 Task: Use the formula "FACT" in spreadsheet "Project protfolio".
Action: Mouse moved to (104, 65)
Screenshot: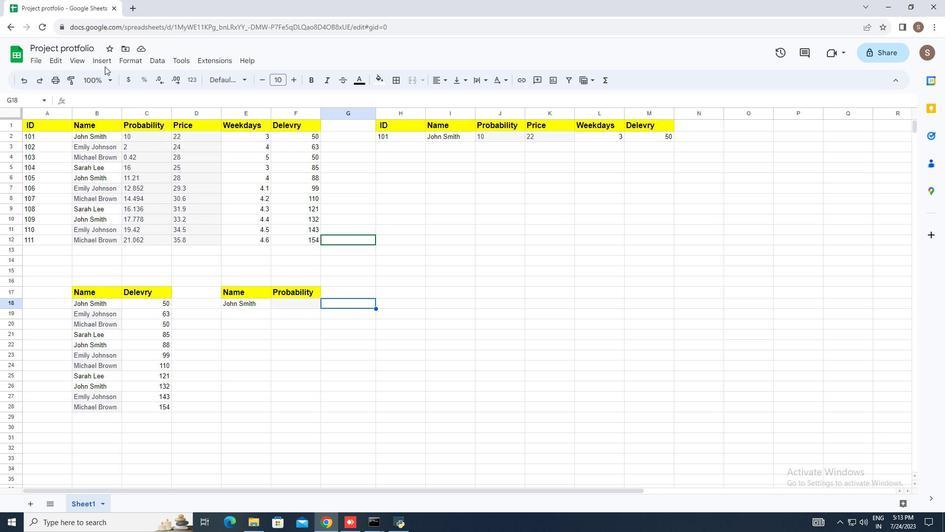 
Action: Mouse pressed left at (104, 65)
Screenshot: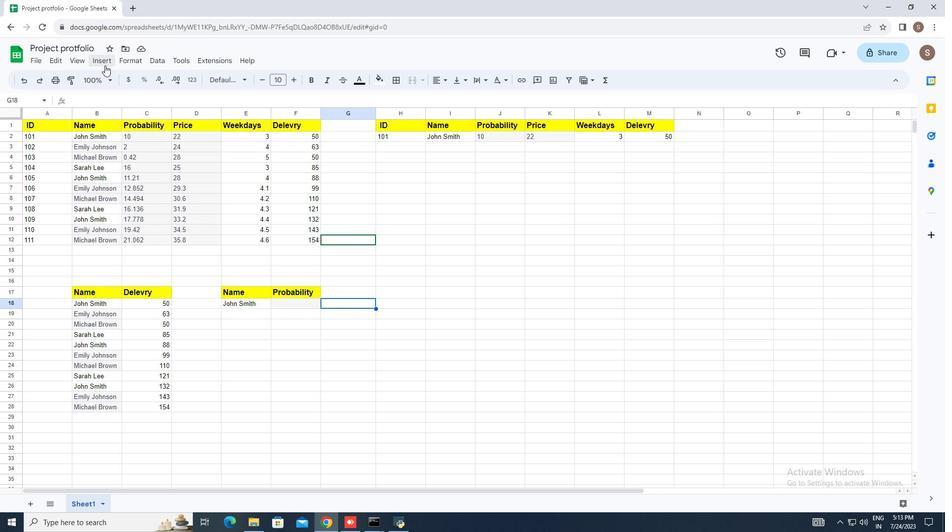 
Action: Mouse moved to (169, 241)
Screenshot: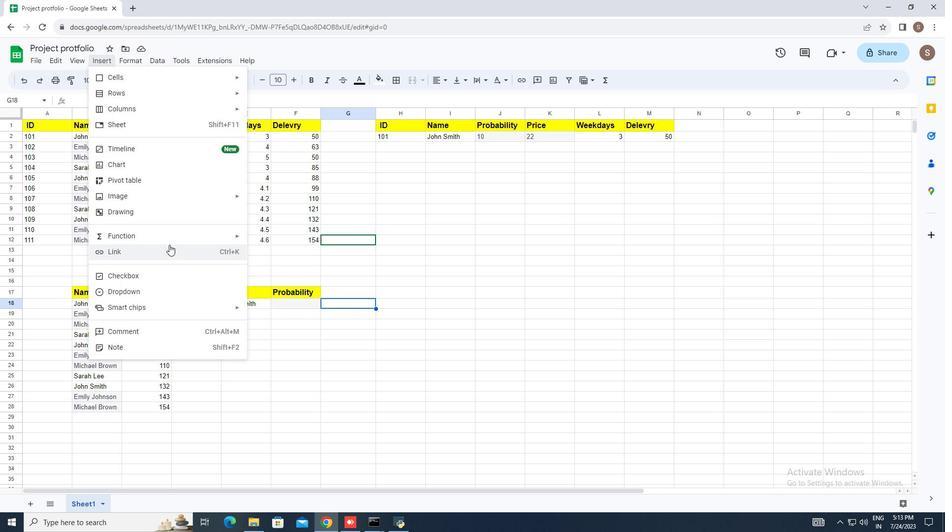 
Action: Mouse pressed left at (169, 241)
Screenshot: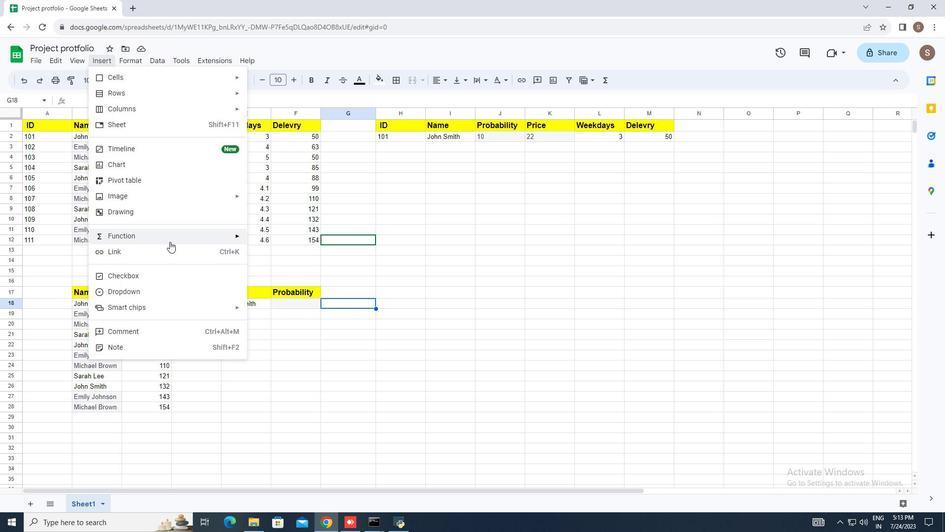 
Action: Mouse moved to (283, 223)
Screenshot: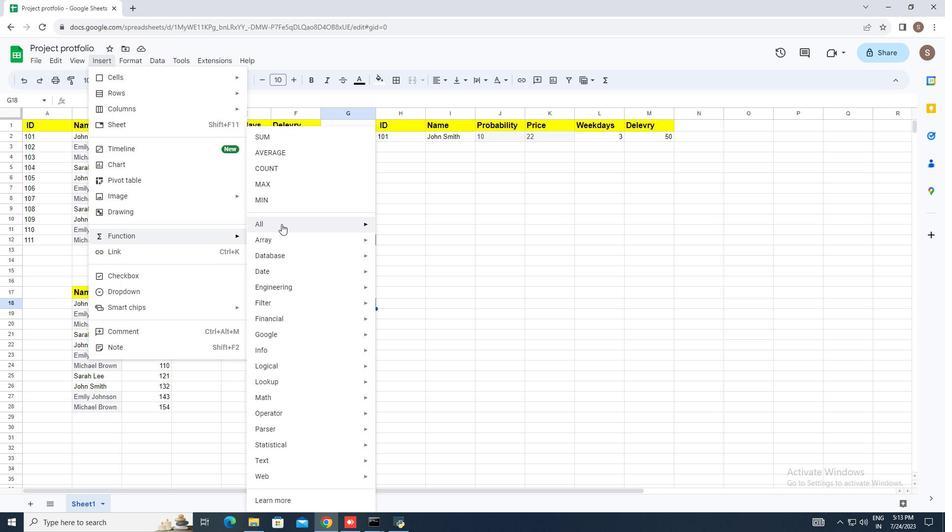 
Action: Mouse pressed left at (283, 223)
Screenshot: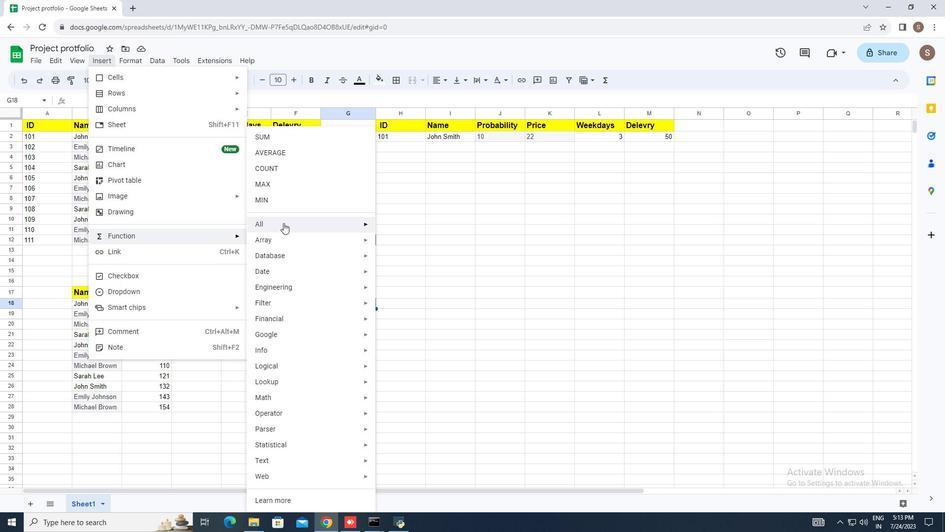 
Action: Mouse moved to (418, 383)
Screenshot: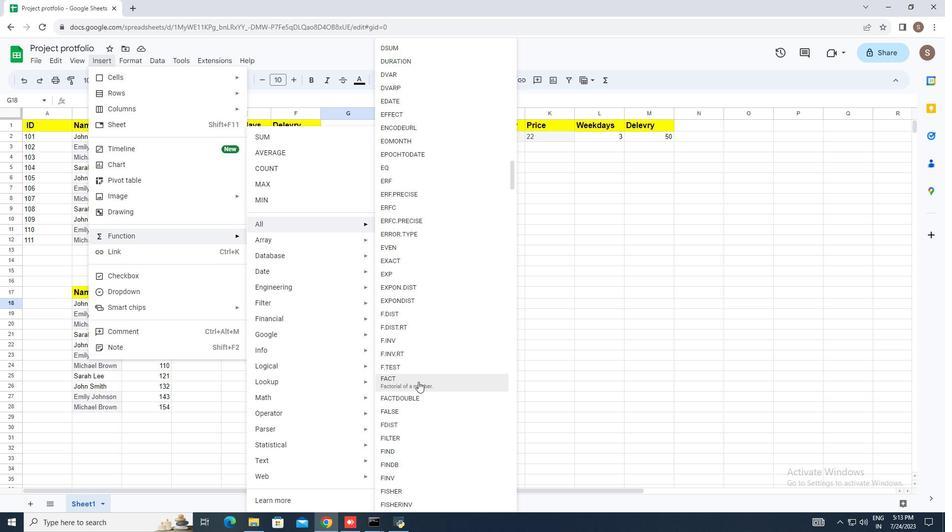 
Action: Mouse pressed left at (418, 383)
Screenshot: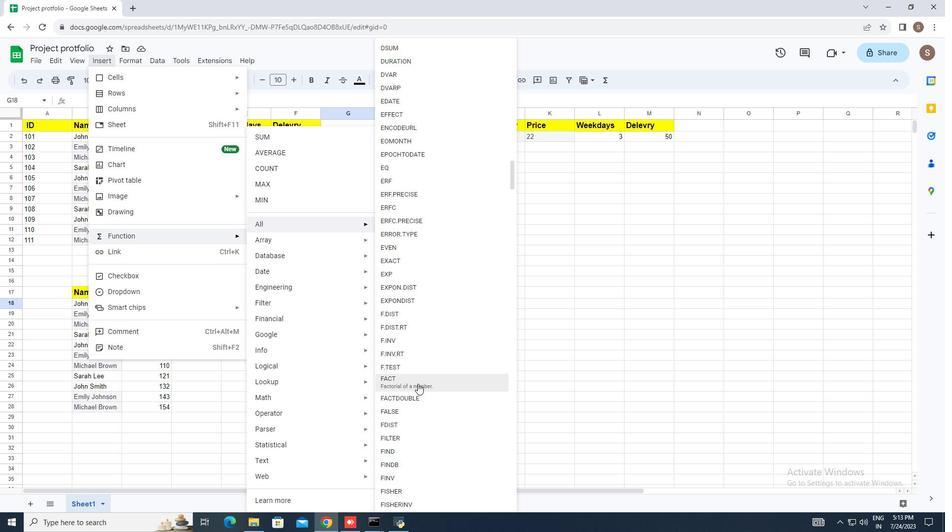 
Action: Mouse moved to (404, 346)
Screenshot: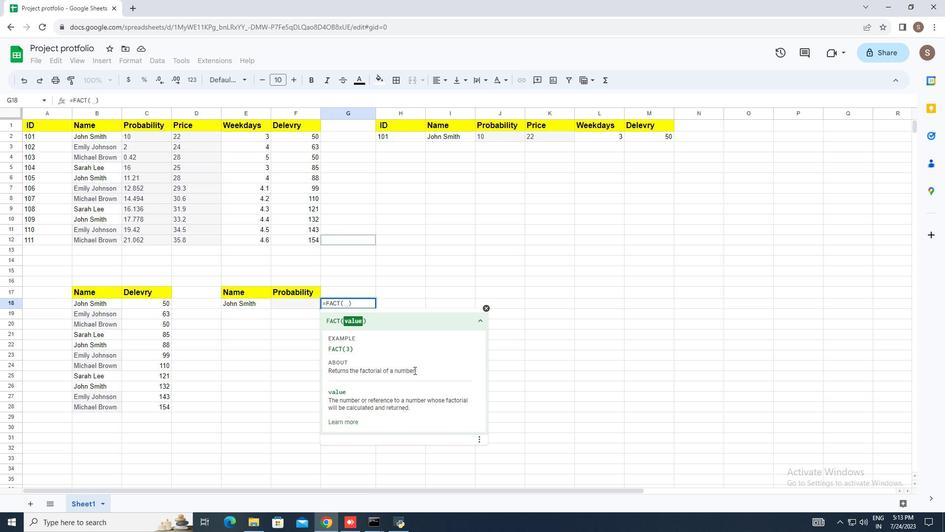 
Action: Key pressed 8<Key.enter>
Screenshot: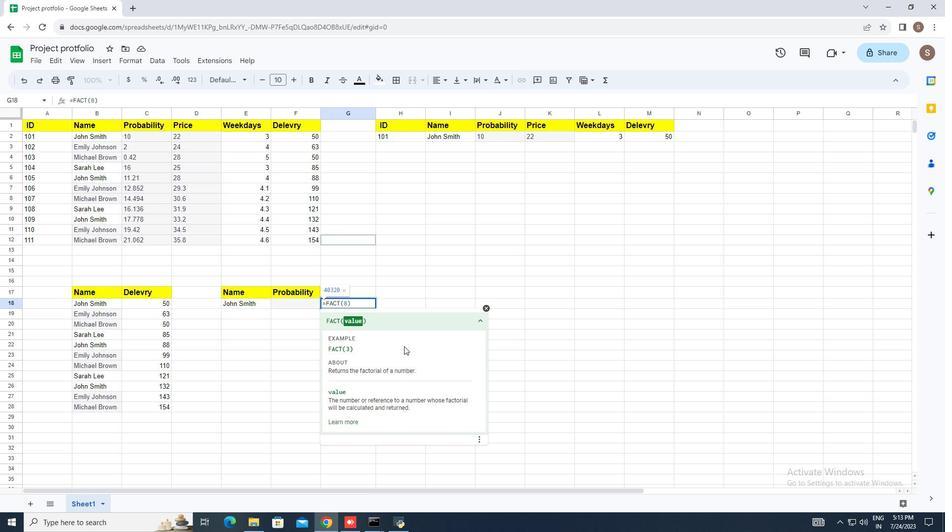 
